 Task: Create Board Customer Advocacy Tips to Workspace Editing and Proofreading. Create Board Email Marketing Engagement Optimization to Workspace Editing and Proofreading. Create Board Market Segmentation and Targeting Plan Implementation to Workspace Editing and Proofreading
Action: Key pressed <Key.shift>CUSTOMER<Key.space><Key.shift>ADVOCACY
Screenshot: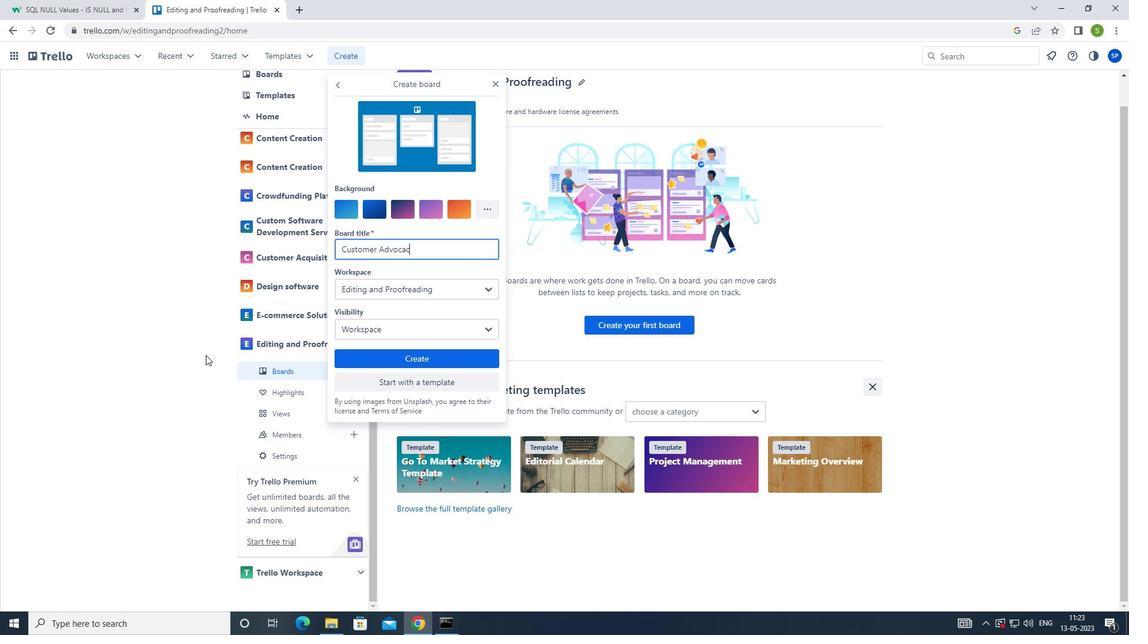 
Action: Mouse moved to (399, 361)
Screenshot: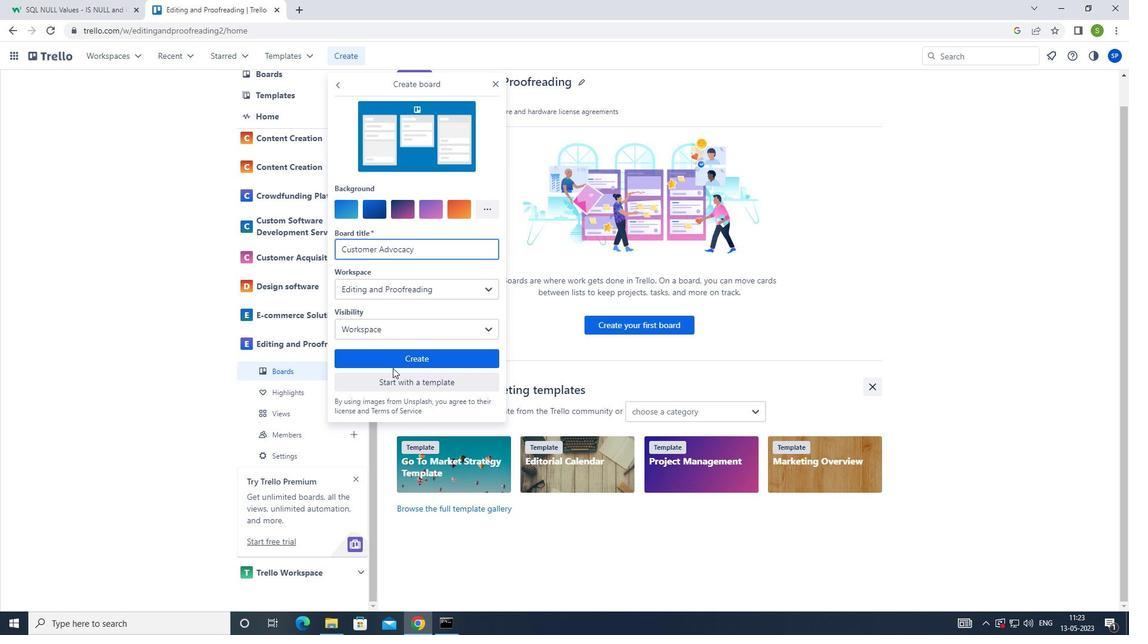 
Action: Mouse pressed left at (399, 361)
Screenshot: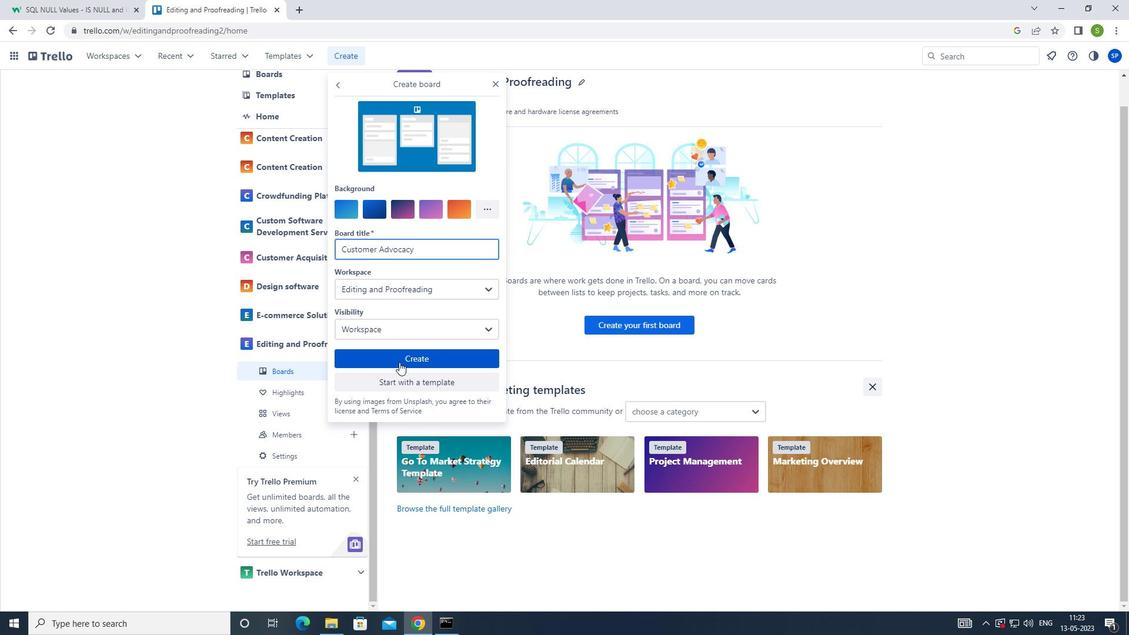 
Action: Mouse moved to (418, 85)
Screenshot: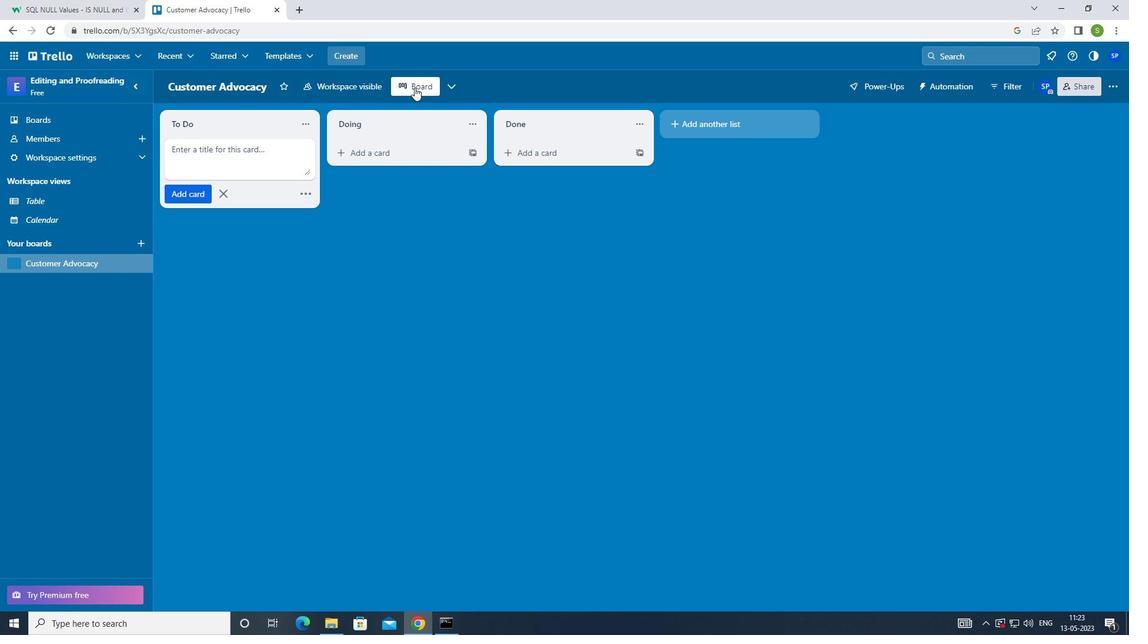 
Action: Mouse pressed left at (418, 85)
Screenshot: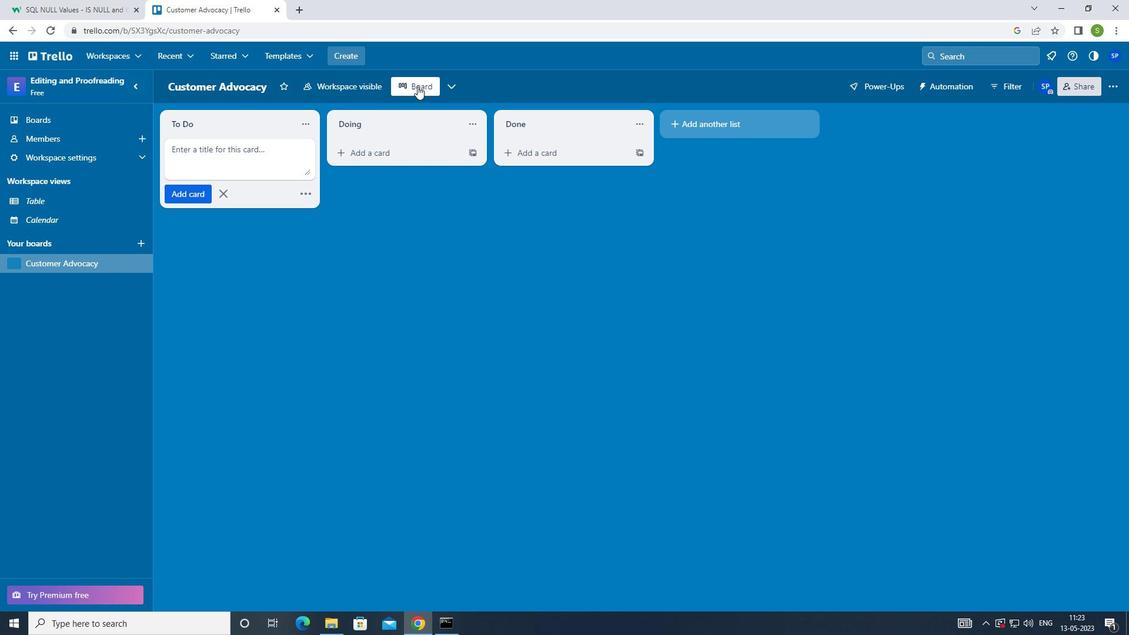 
Action: Mouse moved to (351, 58)
Screenshot: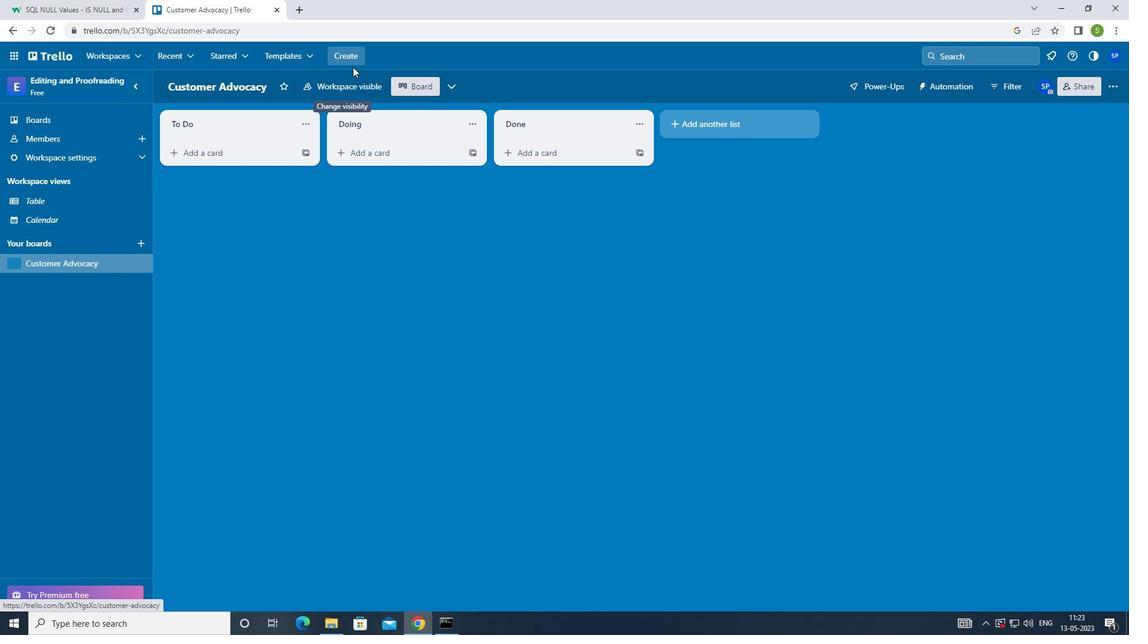 
Action: Mouse pressed left at (351, 58)
Screenshot: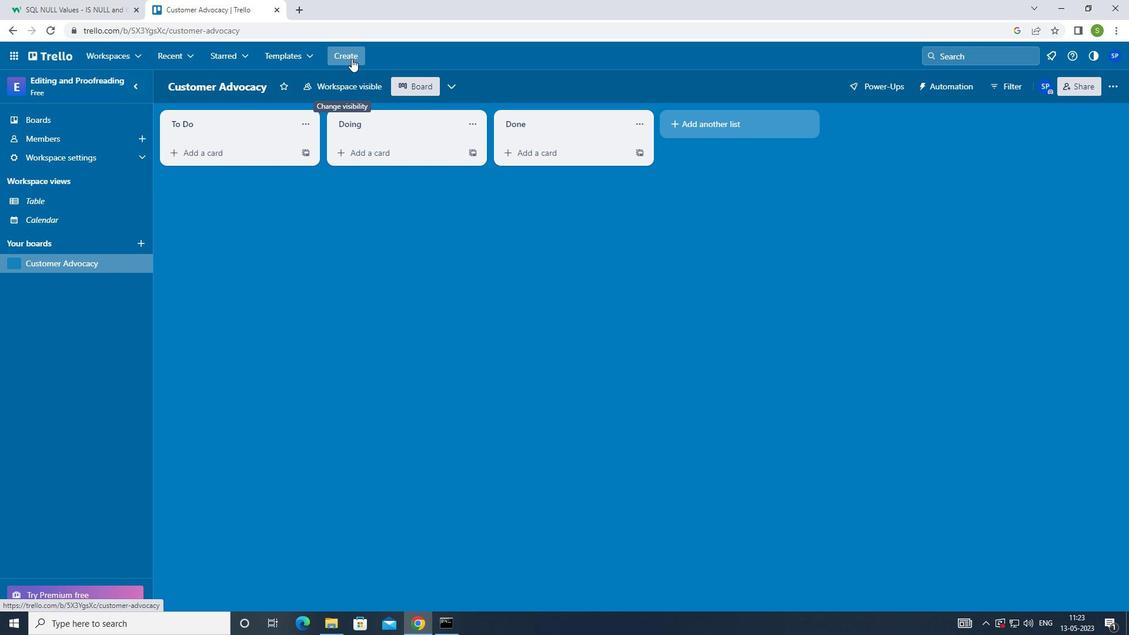 
Action: Mouse moved to (351, 98)
Screenshot: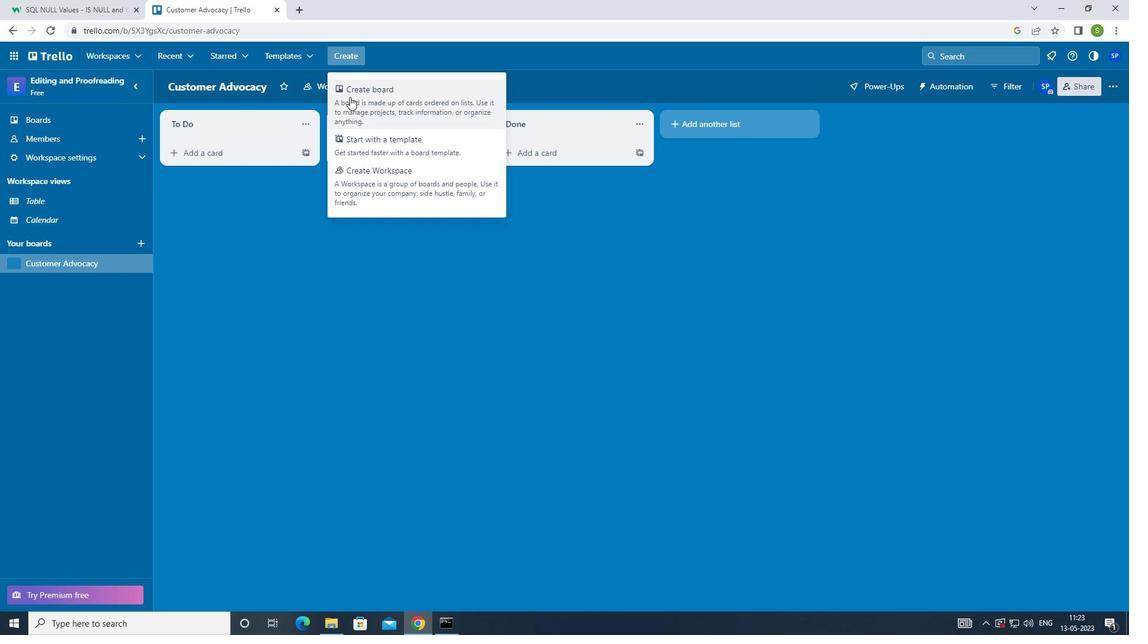 
Action: Mouse pressed left at (351, 98)
Screenshot: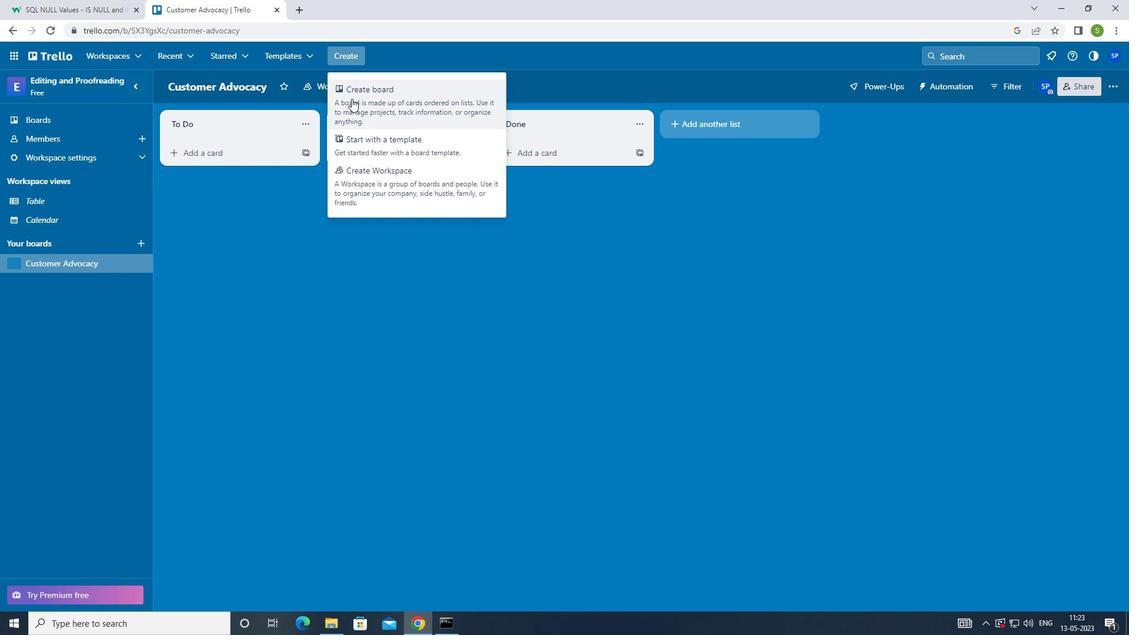 
Action: Mouse moved to (285, 285)
Screenshot: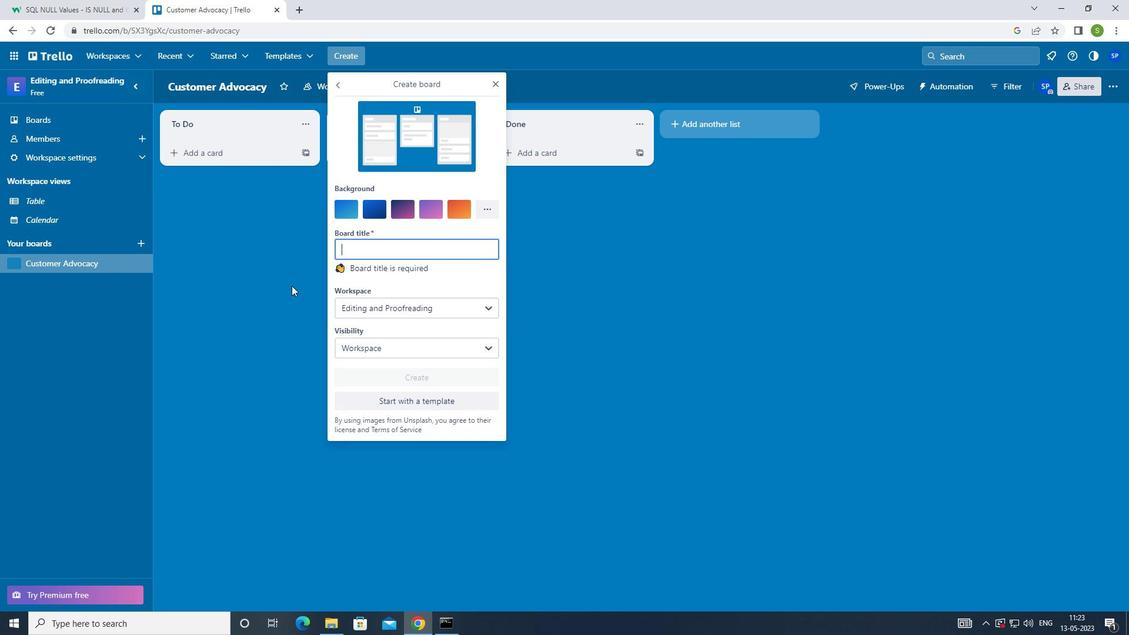 
Action: Key pressed <Key.shift>EMAIL<Key.space><Key.shift_r><Key.shift_r><Key.shift_r><Key.shift_r>MARKETING<Key.space><Key.shift>ENGAGEMENT<Key.space><Key.shift>OPTIMIZATION
Screenshot: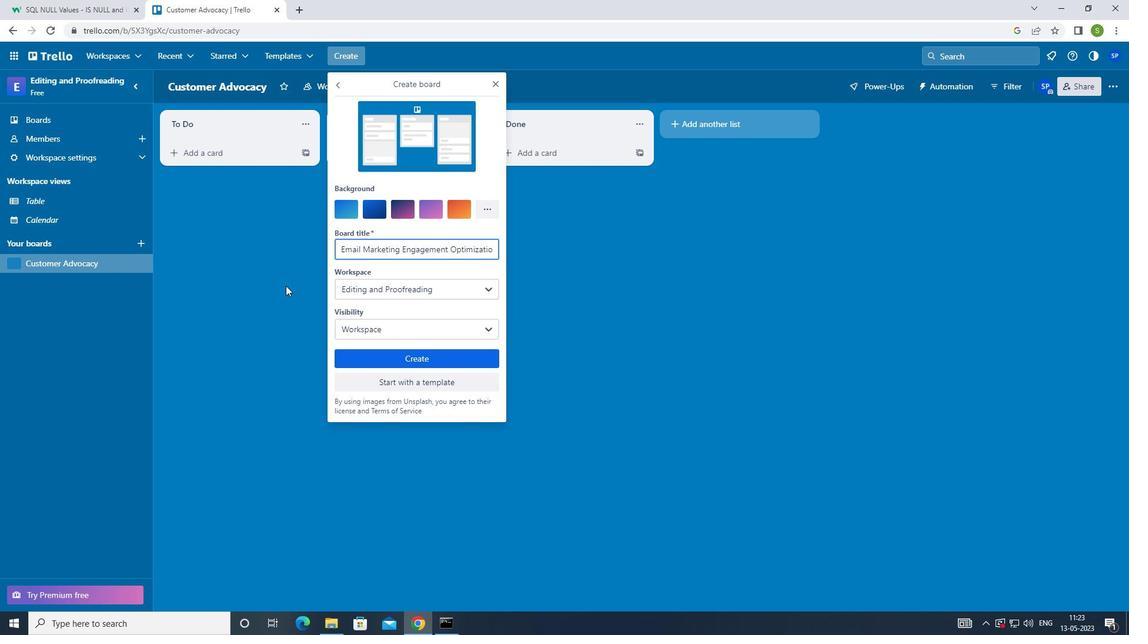 
Action: Mouse moved to (358, 356)
Screenshot: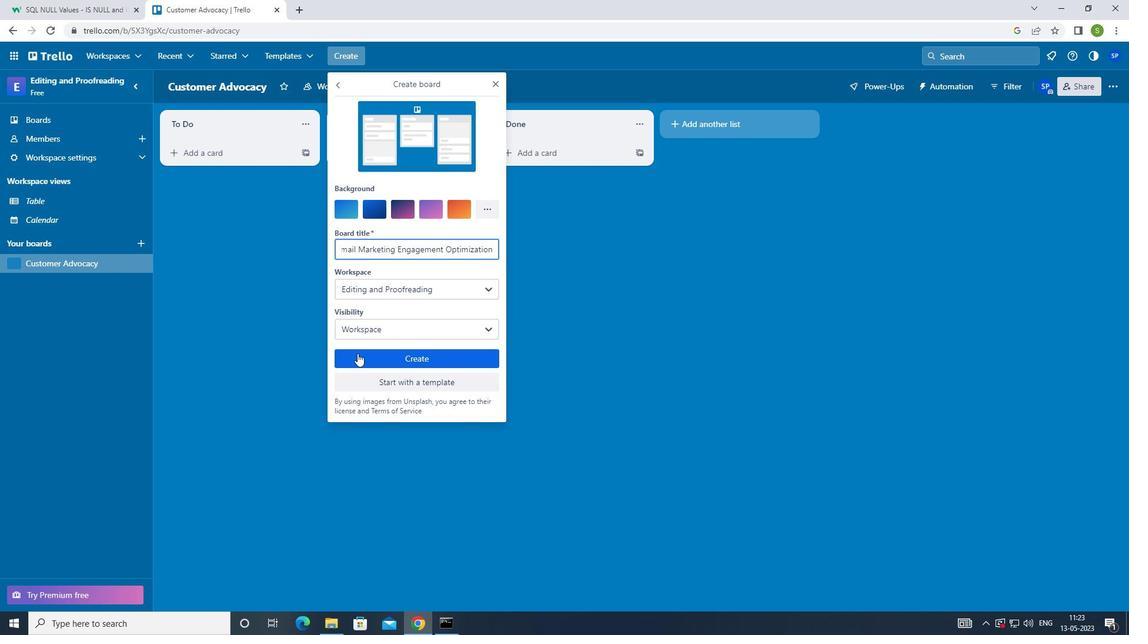 
Action: Mouse pressed left at (358, 356)
Screenshot: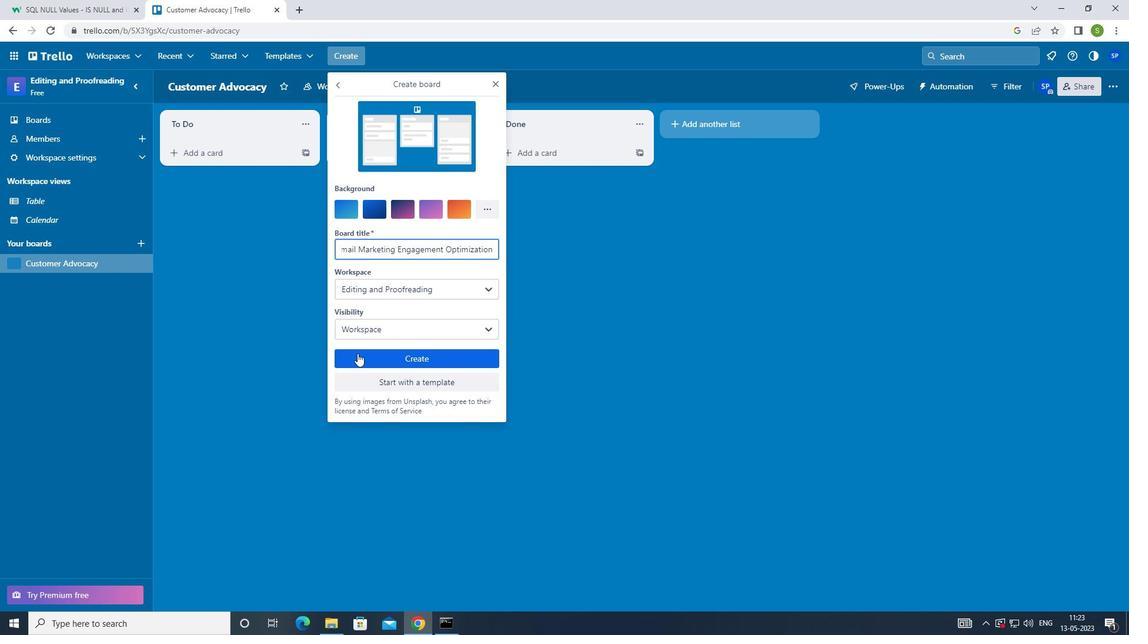 
Action: Mouse moved to (342, 59)
Screenshot: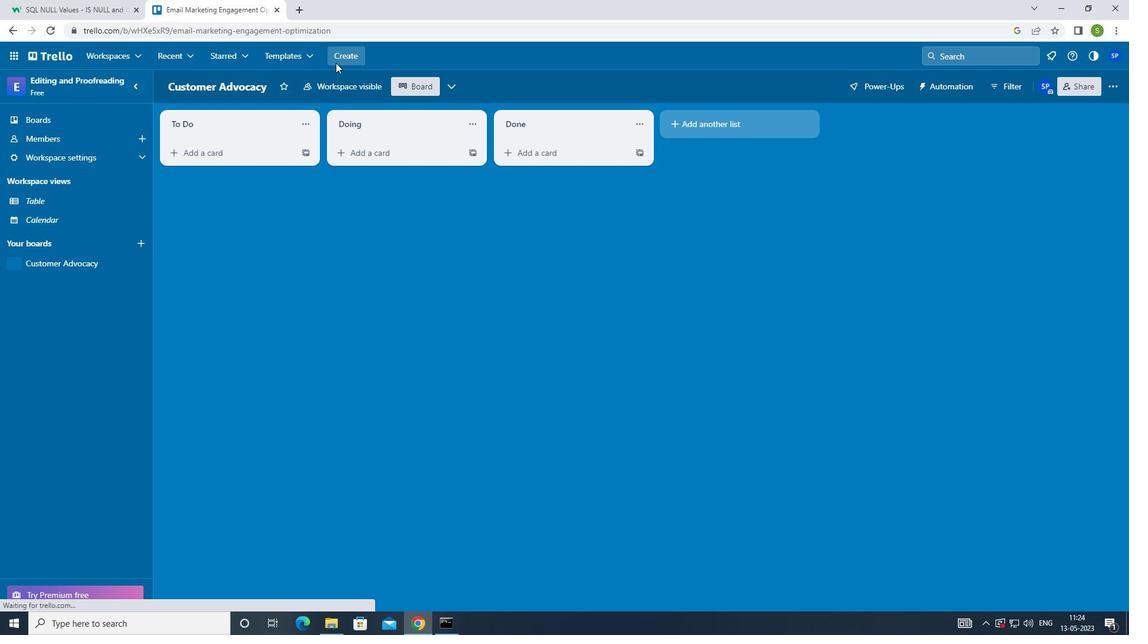 
Action: Mouse pressed left at (342, 59)
Screenshot: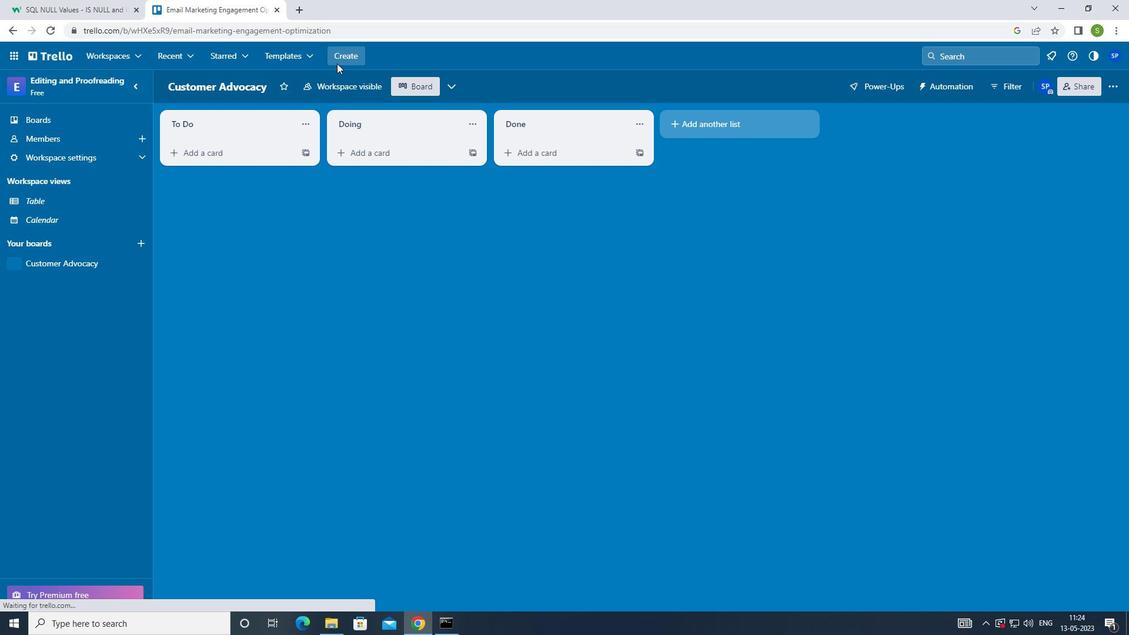 
Action: Mouse moved to (376, 117)
Screenshot: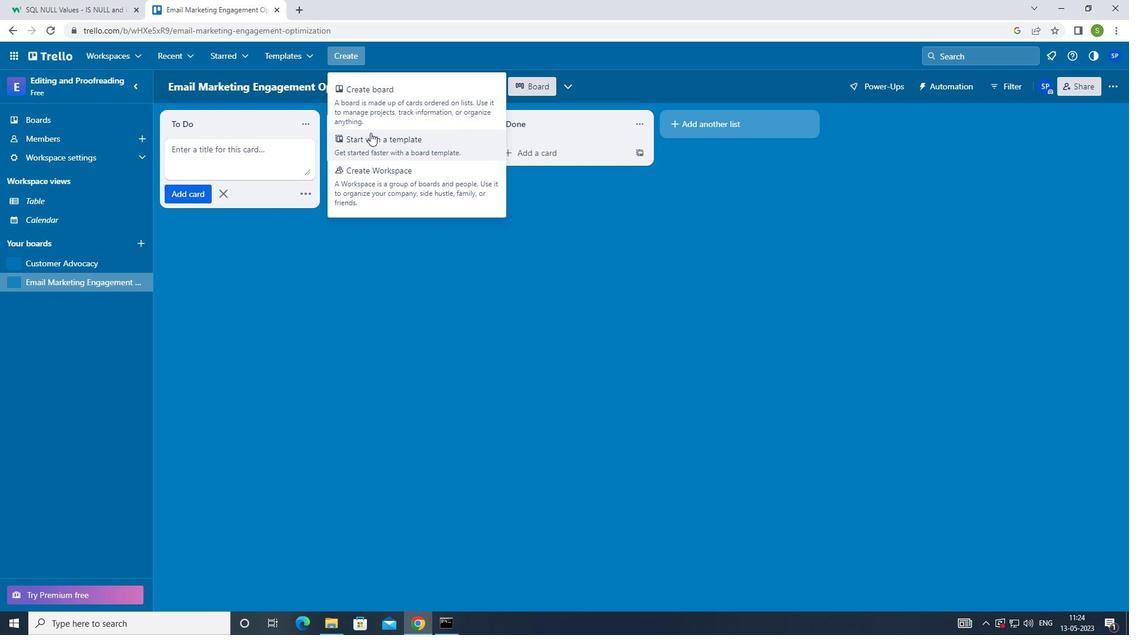 
Action: Mouse pressed left at (376, 117)
Screenshot: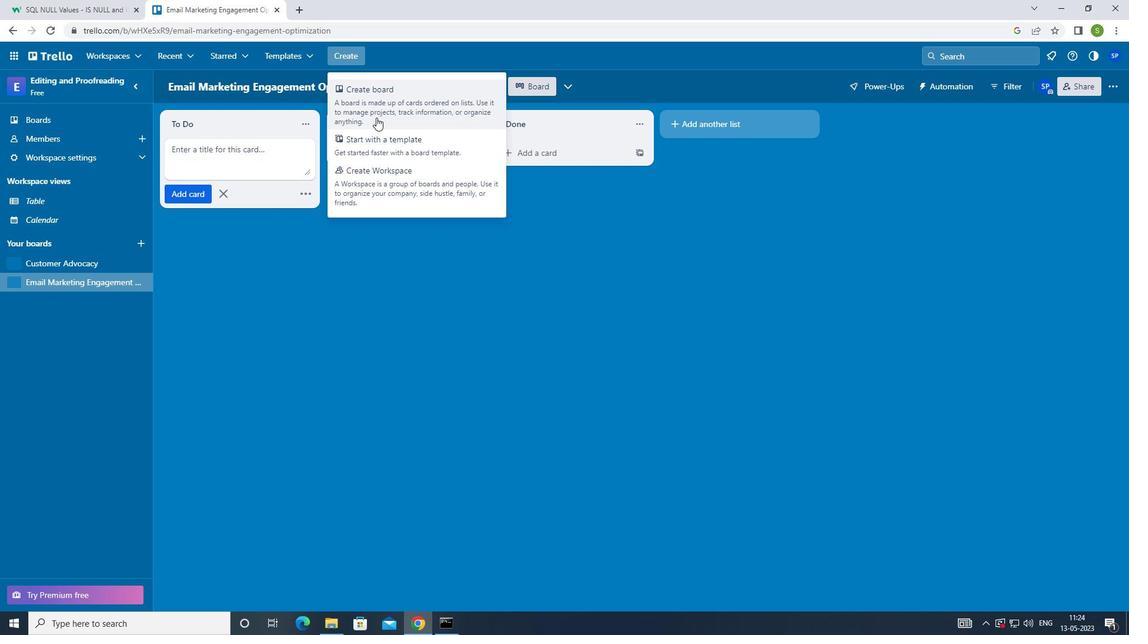 
Action: Mouse moved to (376, 117)
Screenshot: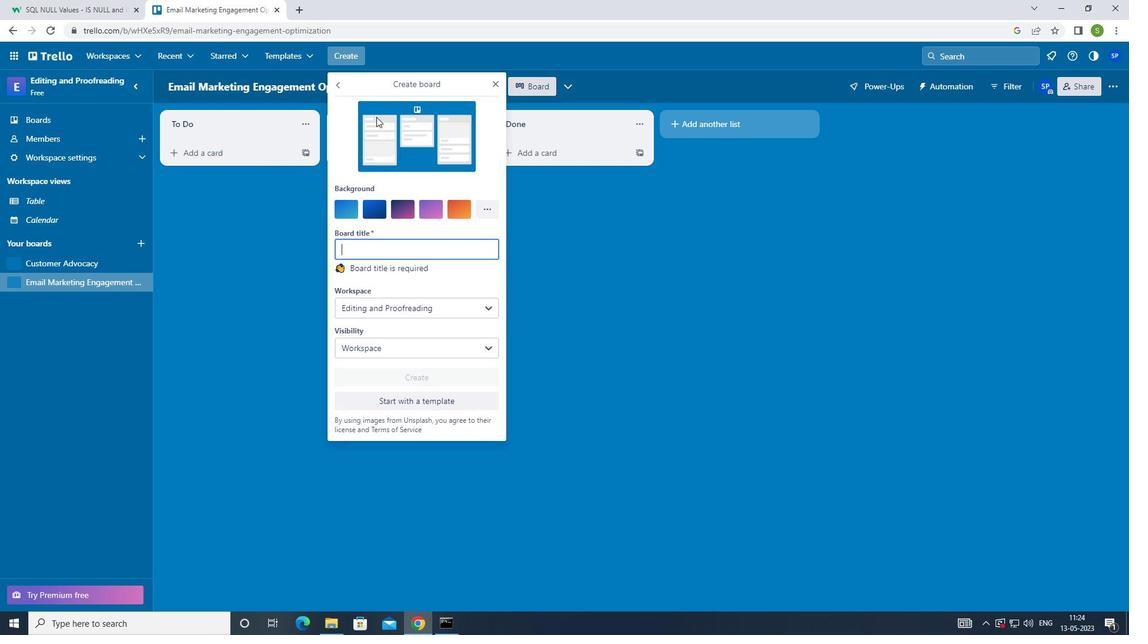 
Action: Key pressed <Key.shift>MARKET<Key.space><Key.shift>SEGMENTATION<Key.space>AND<Key.space><Key.shift><Key.shift><Key.shift><Key.shift><Key.shift><Key.shift>TARGETING<Key.space><Key.shift>PLAN<Key.space><Key.shift>IMPLEMENTATION
Screenshot: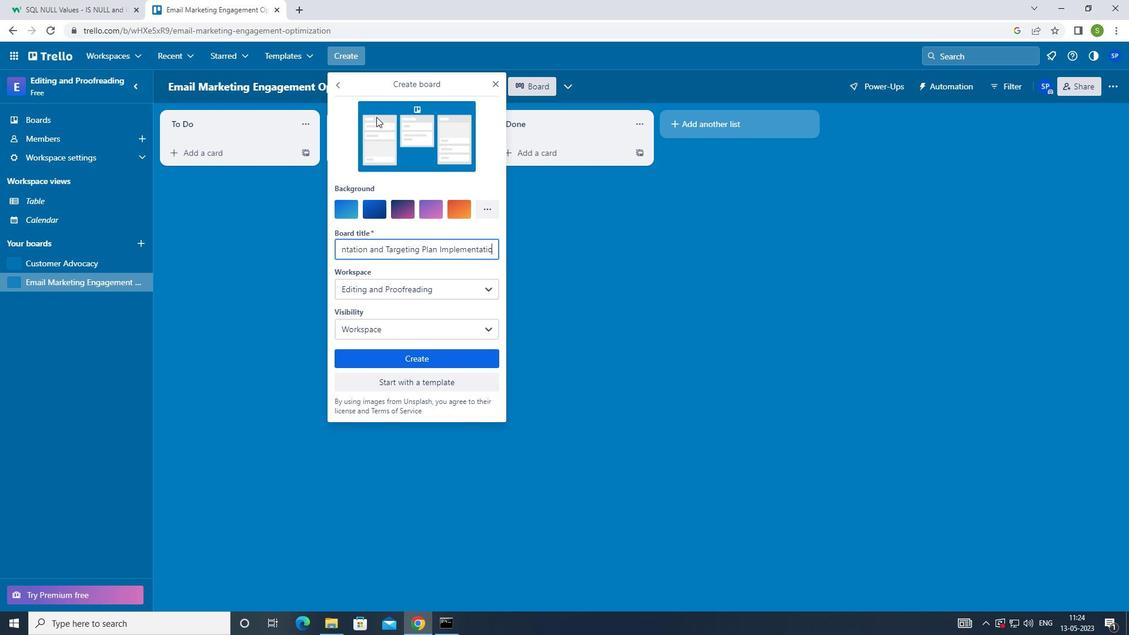 
Action: Mouse moved to (432, 361)
Screenshot: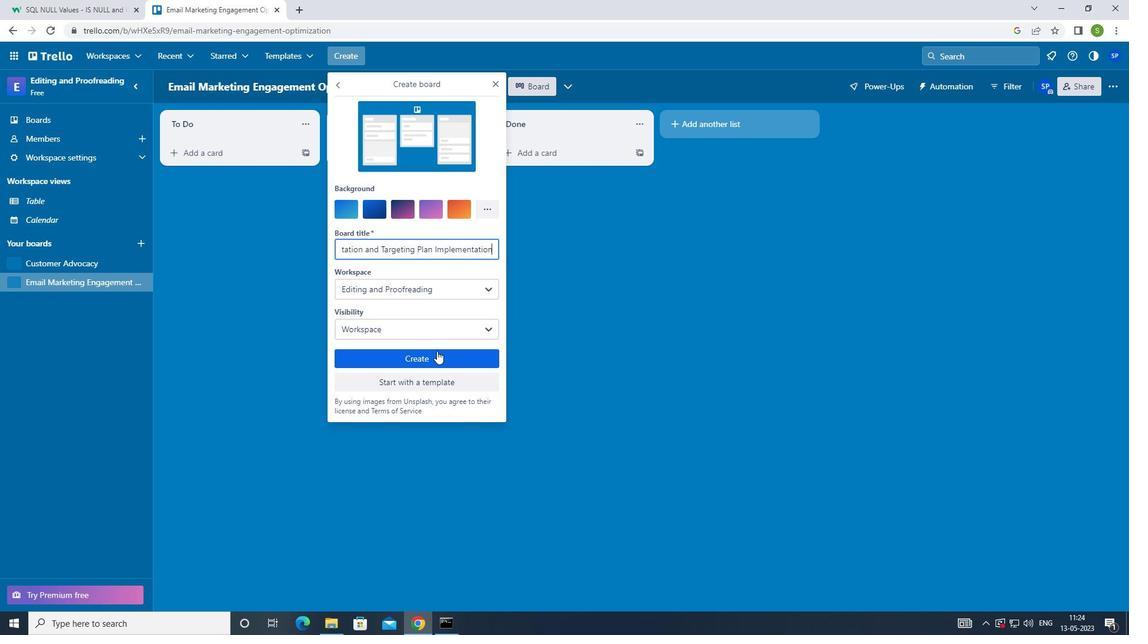 
Action: Mouse pressed left at (432, 361)
Screenshot: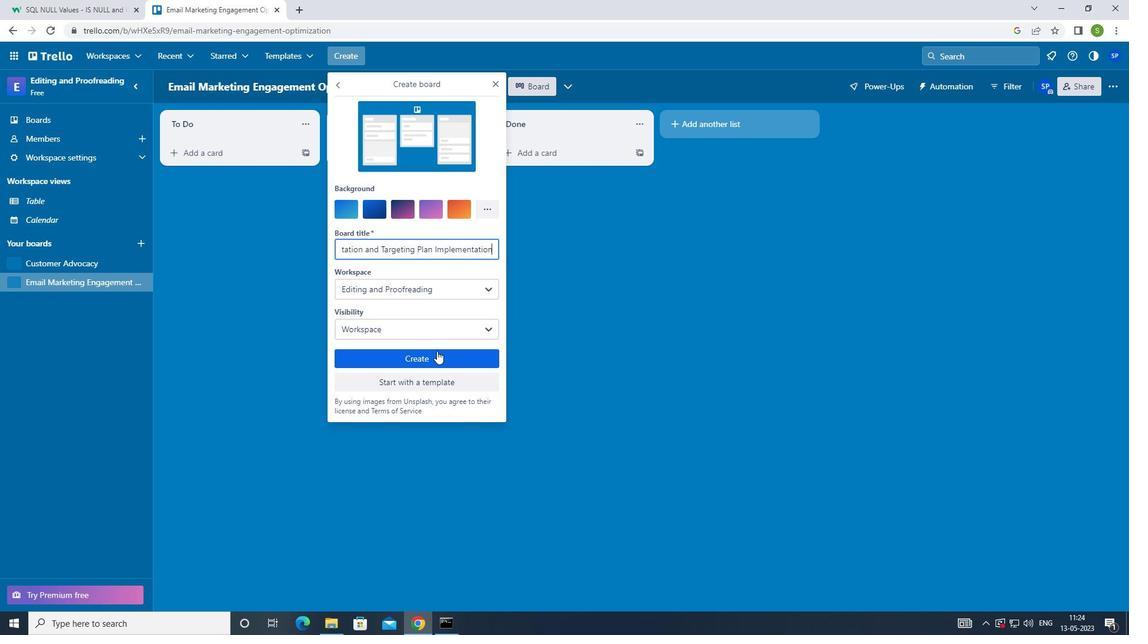 
Action: Mouse moved to (431, 359)
Screenshot: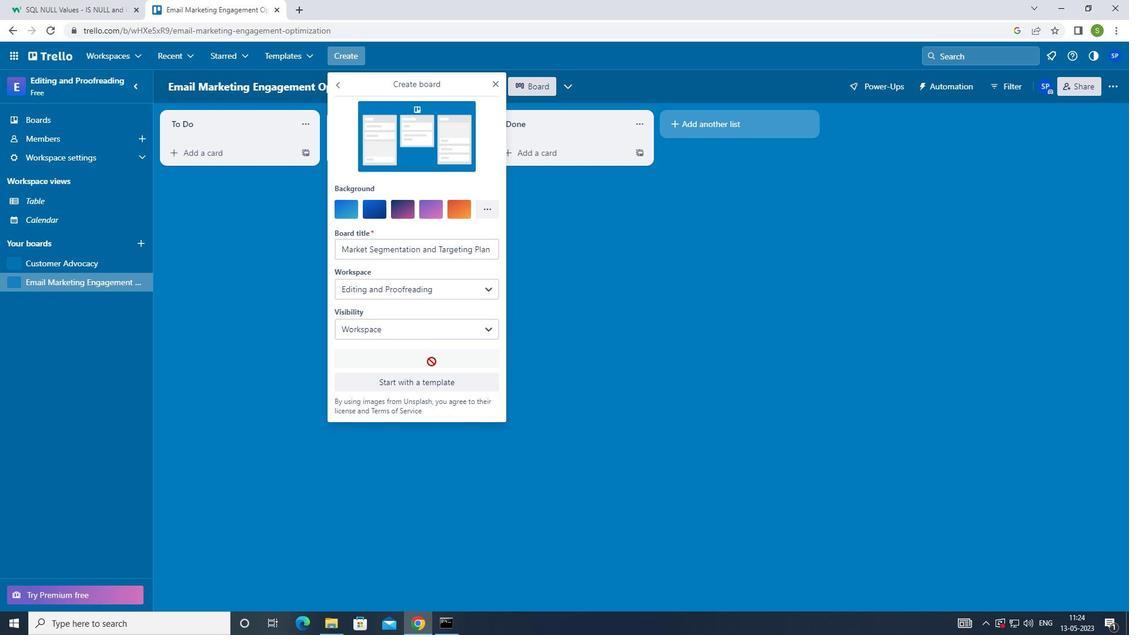 
Action: Key pressed <Key.f8>
Screenshot: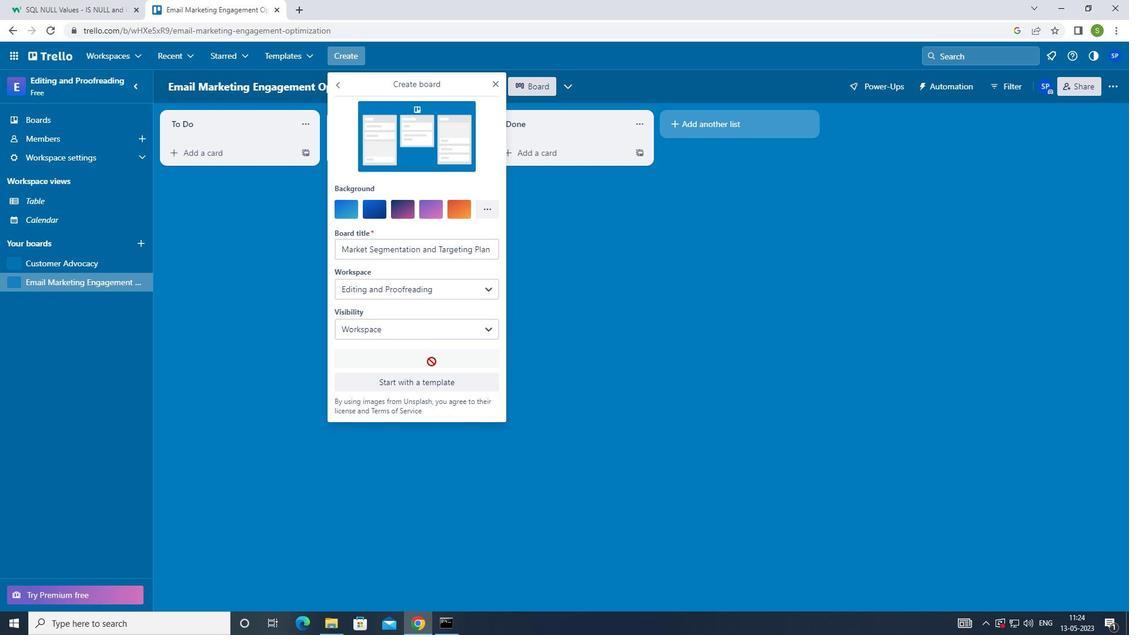
